 Task: Plan a workshop on team goal-setting on the 17th january 2024 at 3 PM to 3:30 PM
Action: Mouse moved to (36, 69)
Screenshot: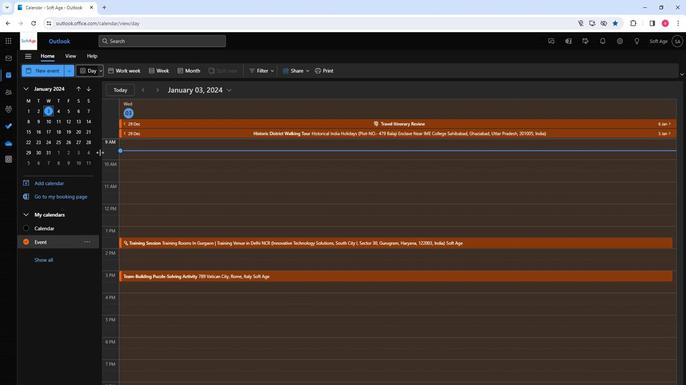 
Action: Mouse pressed left at (36, 69)
Screenshot: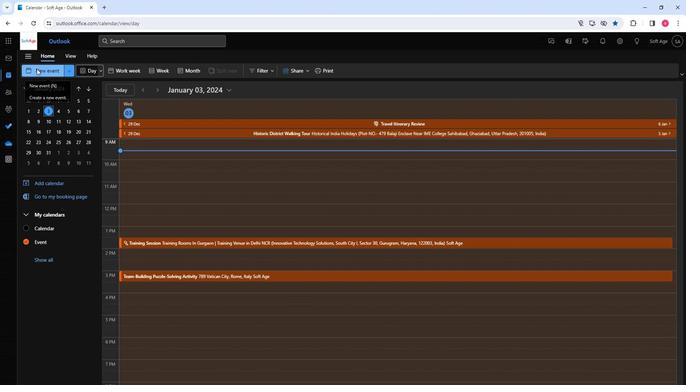 
Action: Mouse moved to (191, 117)
Screenshot: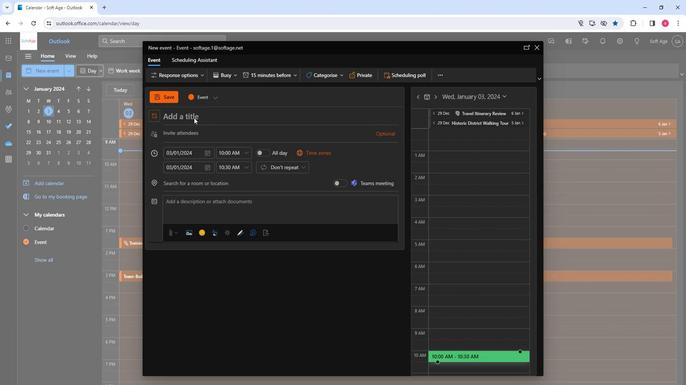 
Action: Mouse pressed left at (191, 117)
Screenshot: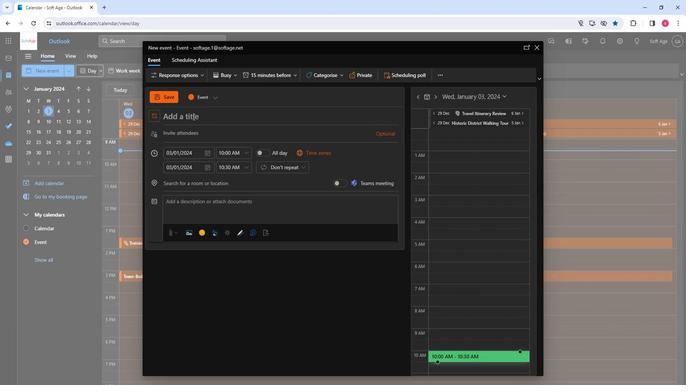 
Action: Key pressed <Key.shift><Key.shift><Key.shift><Key.shift><Key.shift>Workshop<Key.space><Key.shift>o<Key.shift><Key.backspace><Key.shift>On<Key.space><Key.shift><Key.shift><Key.shift><Key.shift>t<Key.backspace><Key.shift>Team<Key.space><Key.shift>Goal-<Key.shift>Setting<Key.space><Key.shift>
Screenshot: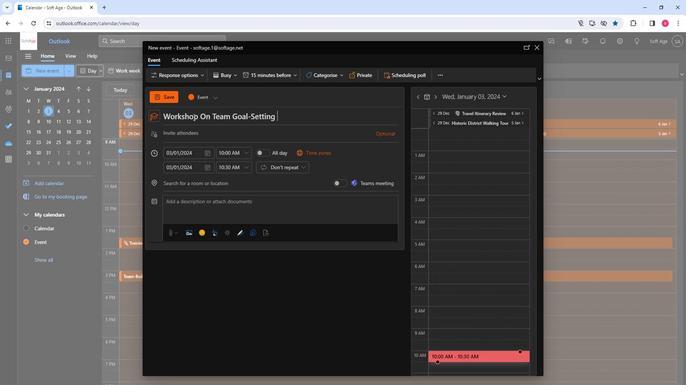 
Action: Mouse moved to (188, 129)
Screenshot: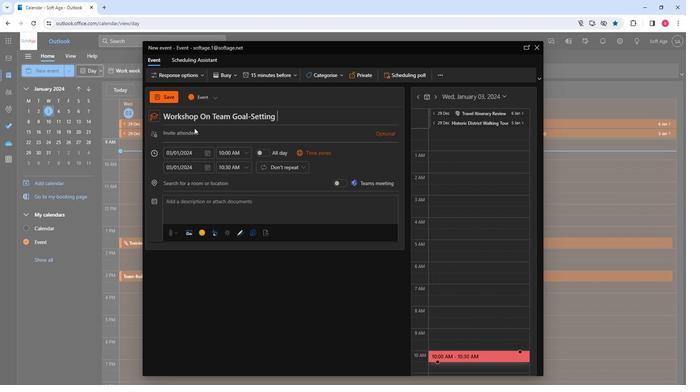 
Action: Mouse pressed left at (188, 129)
Screenshot: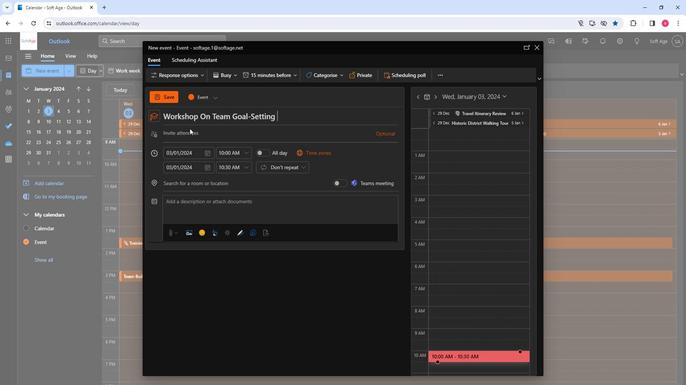 
Action: Mouse moved to (188, 131)
Screenshot: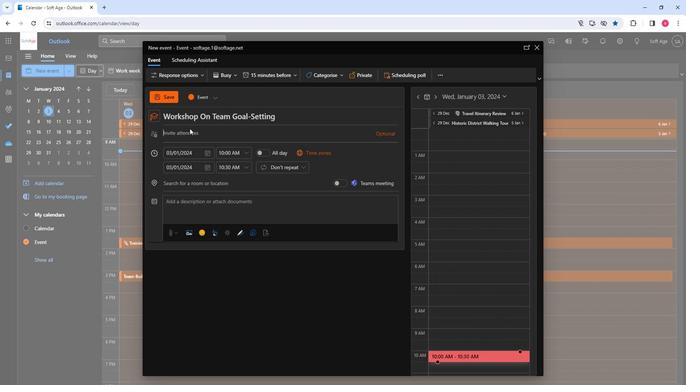 
Action: Key pressed so
Screenshot: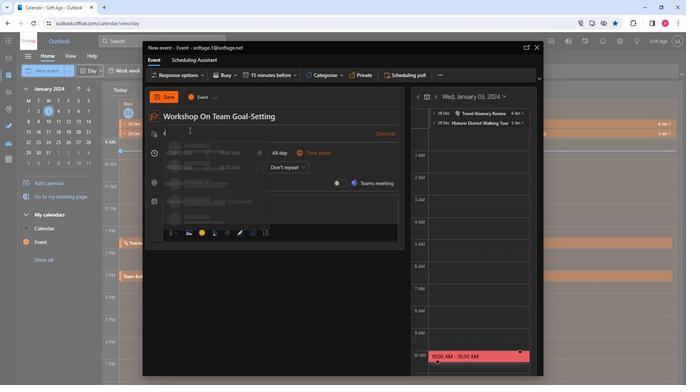 
Action: Mouse moved to (200, 190)
Screenshot: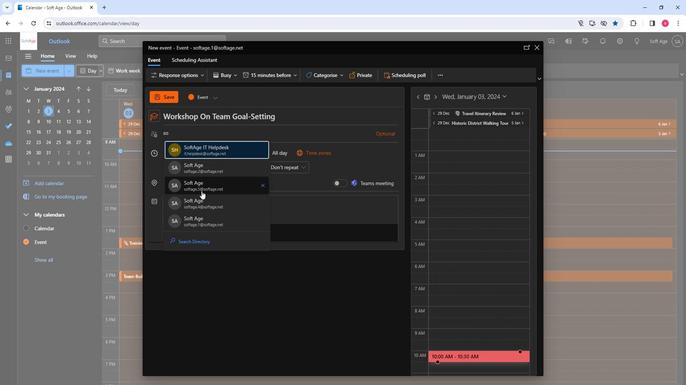 
Action: Mouse pressed left at (200, 190)
Screenshot: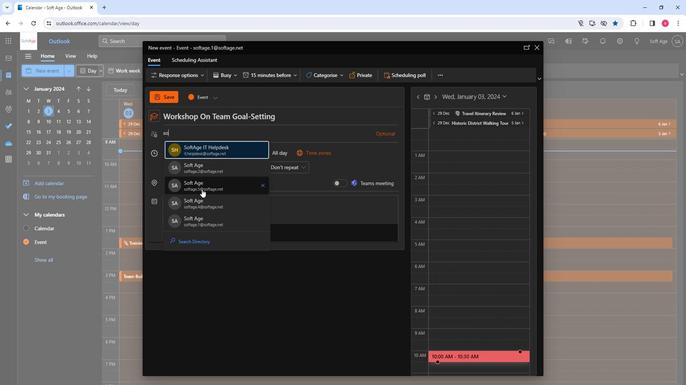 
Action: Mouse scrolled (200, 190) with delta (0, 0)
Screenshot: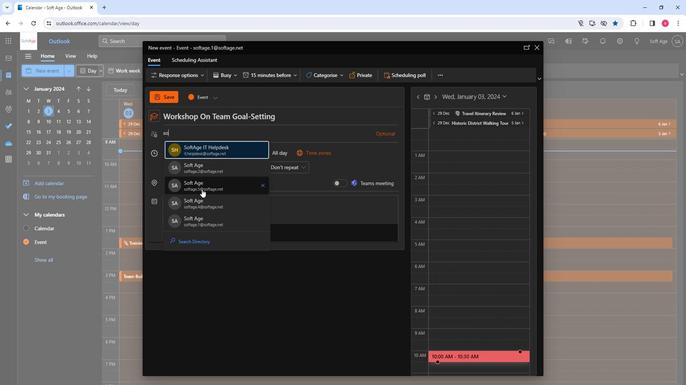 
Action: Key pressed so
Screenshot: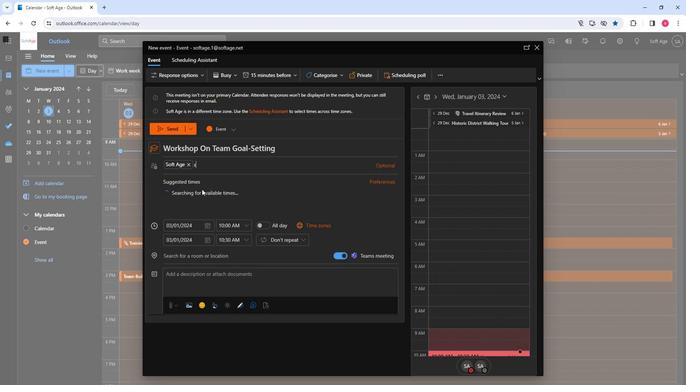 
Action: Mouse moved to (209, 197)
Screenshot: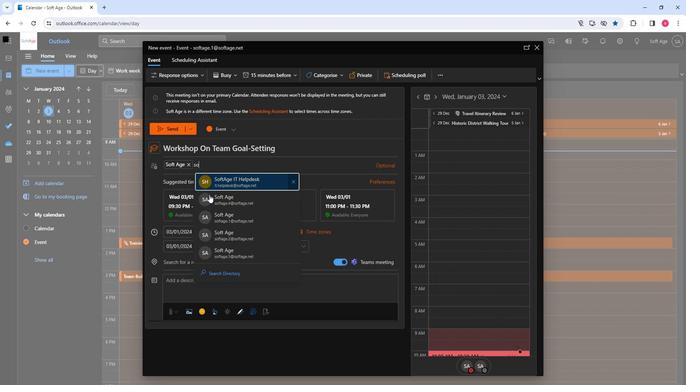 
Action: Mouse pressed left at (209, 197)
Screenshot: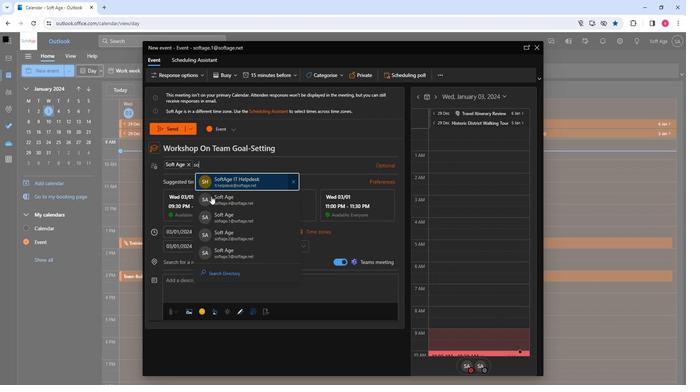 
Action: Key pressed so
Screenshot: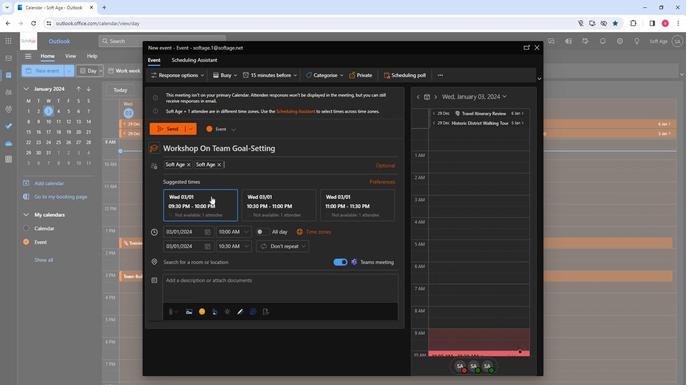 
Action: Mouse moved to (252, 240)
Screenshot: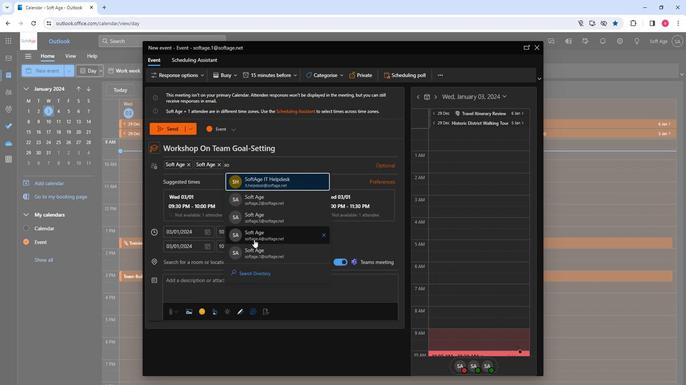 
Action: Mouse pressed left at (252, 240)
Screenshot: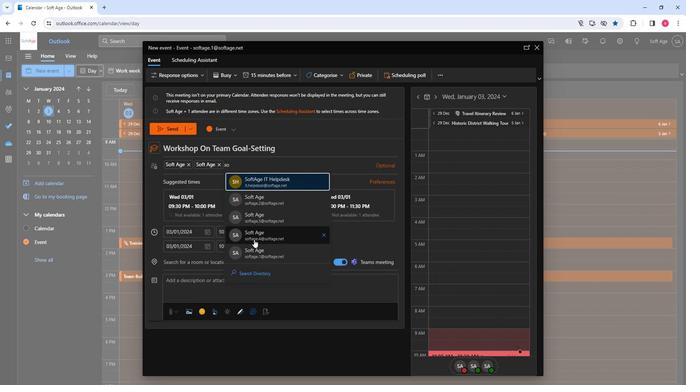
Action: Key pressed so
Screenshot: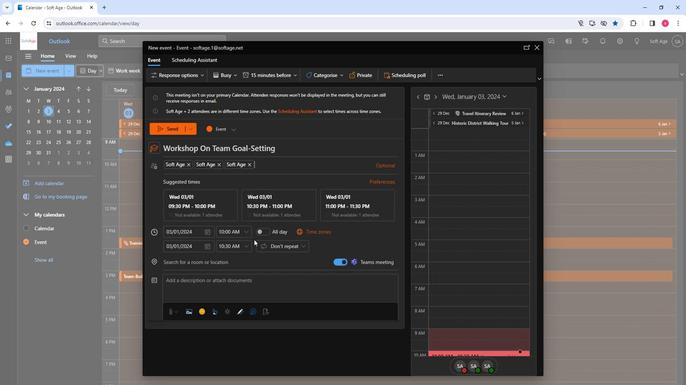 
Action: Mouse moved to (286, 249)
Screenshot: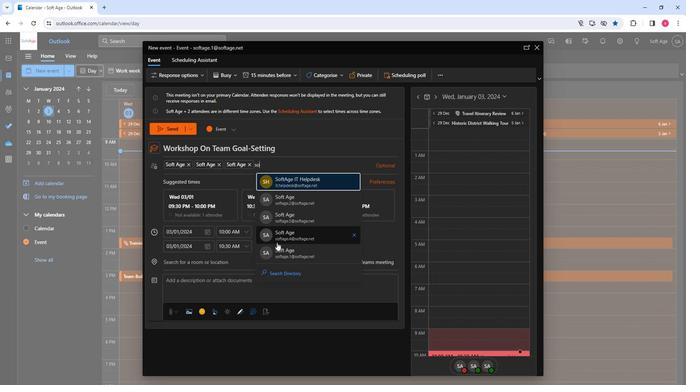 
Action: Mouse pressed left at (286, 249)
Screenshot: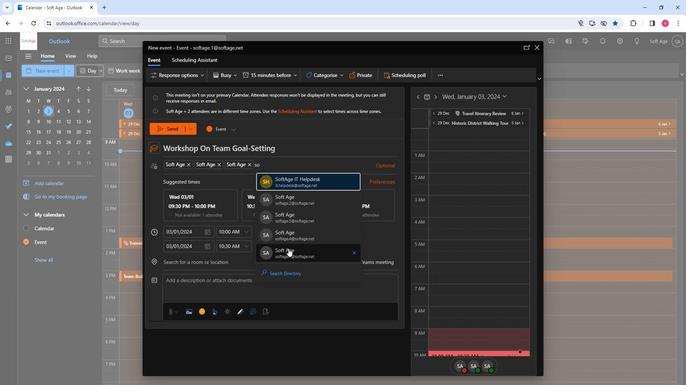 
Action: Mouse moved to (203, 231)
Screenshot: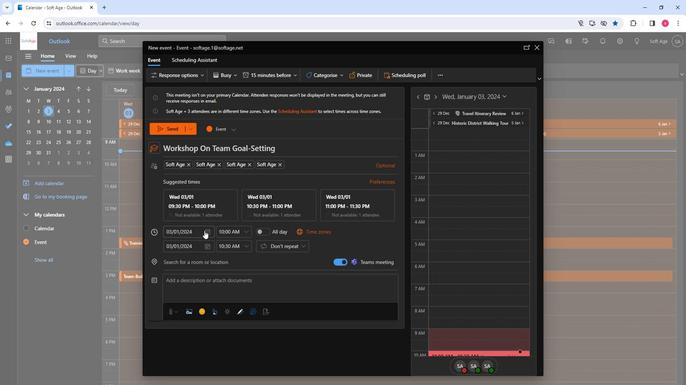 
Action: Mouse pressed left at (203, 231)
Screenshot: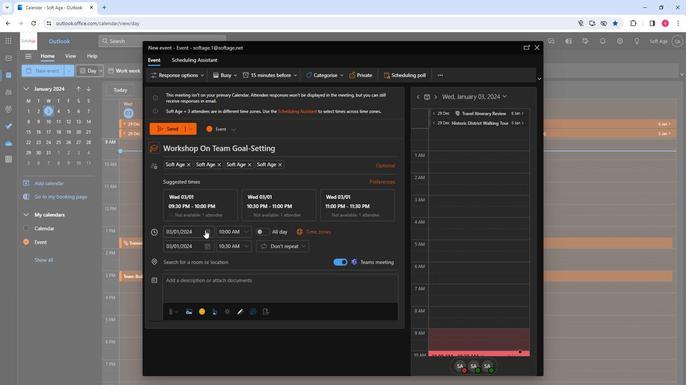 
Action: Mouse moved to (190, 291)
Screenshot: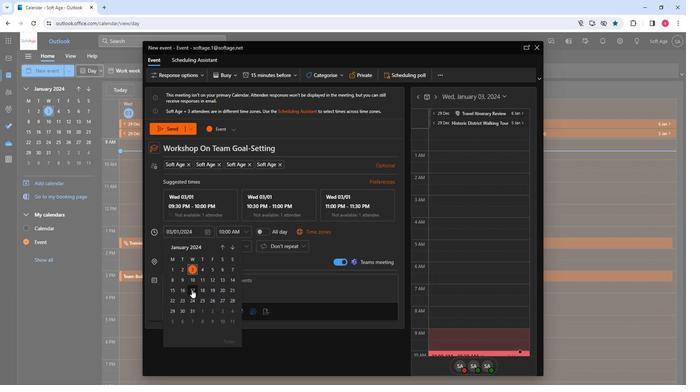 
Action: Mouse pressed left at (190, 291)
Screenshot: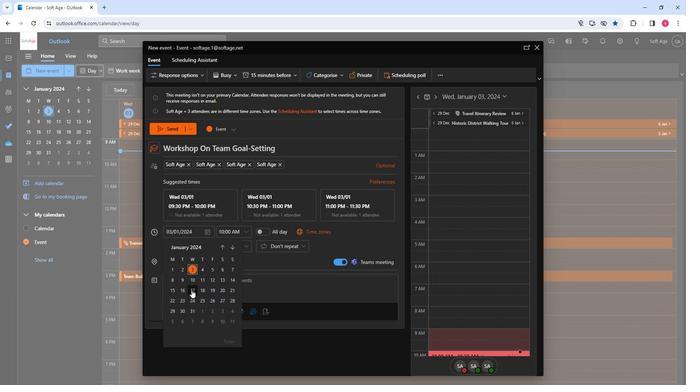 
Action: Mouse moved to (243, 232)
Screenshot: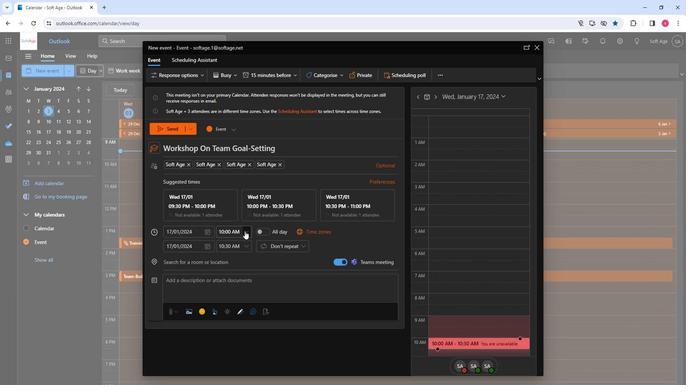
Action: Mouse pressed left at (243, 232)
Screenshot: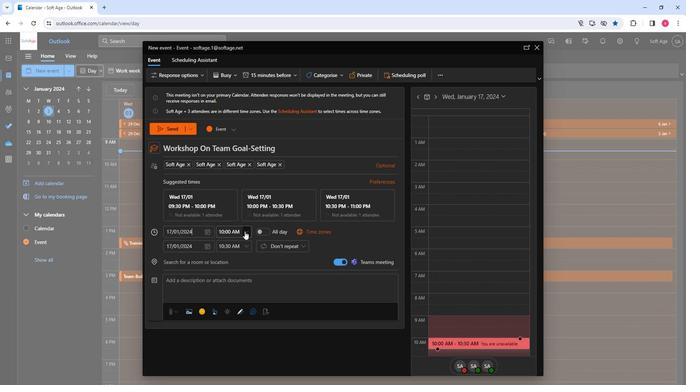 
Action: Mouse moved to (230, 277)
Screenshot: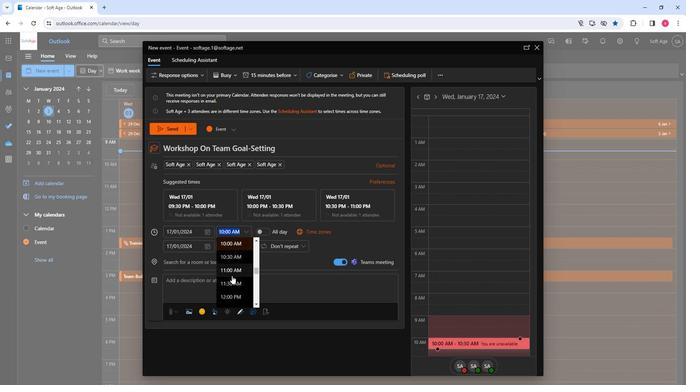 
Action: Mouse scrolled (230, 276) with delta (0, 0)
Screenshot: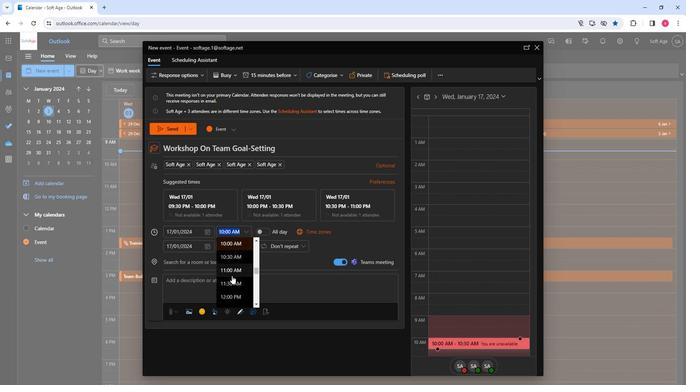 
Action: Mouse scrolled (230, 276) with delta (0, 0)
Screenshot: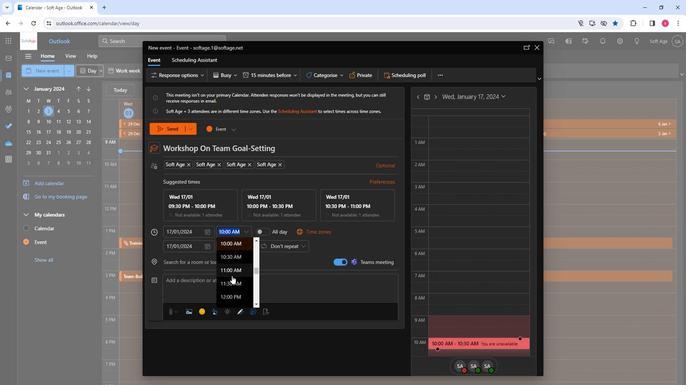 
Action: Mouse scrolled (230, 276) with delta (0, 0)
Screenshot: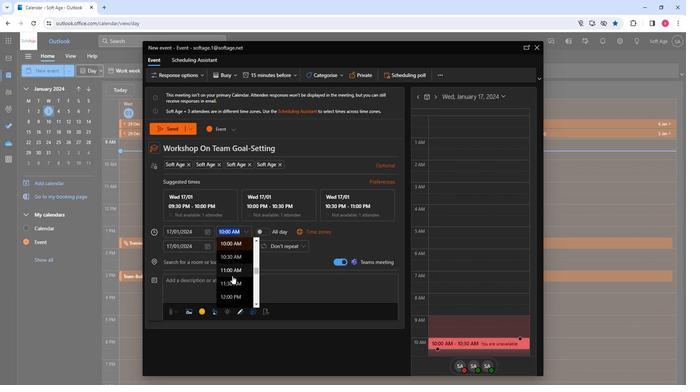 
Action: Mouse moved to (234, 265)
Screenshot: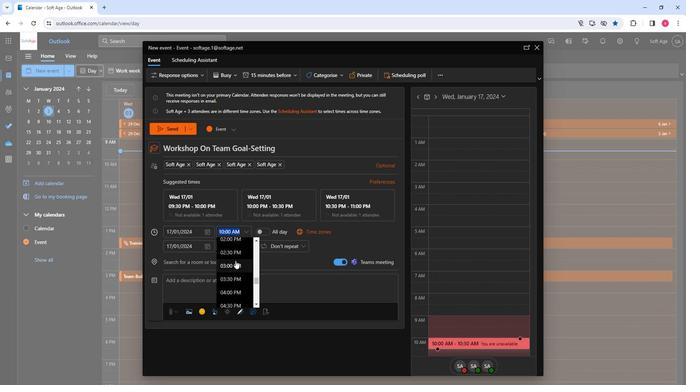 
Action: Mouse pressed left at (234, 265)
Screenshot: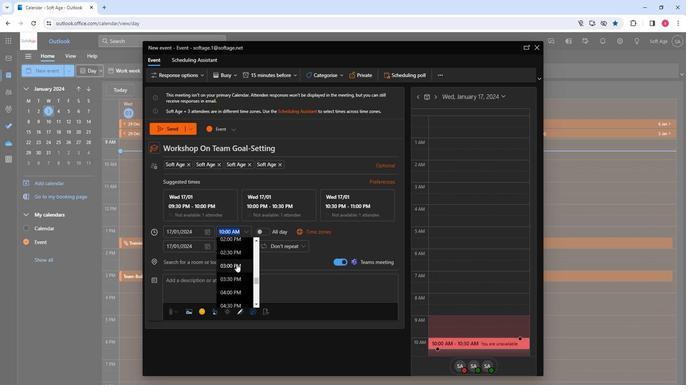 
Action: Mouse moved to (206, 262)
Screenshot: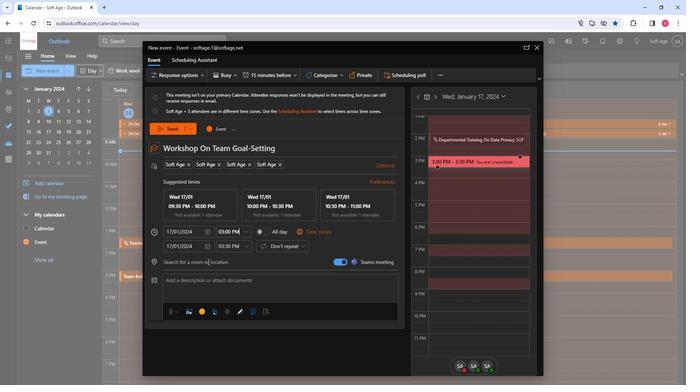 
Action: Mouse pressed left at (206, 262)
Screenshot: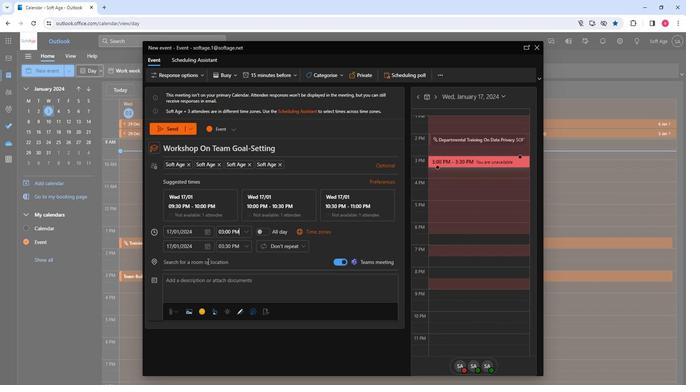 
Action: Key pressed go
Screenshot: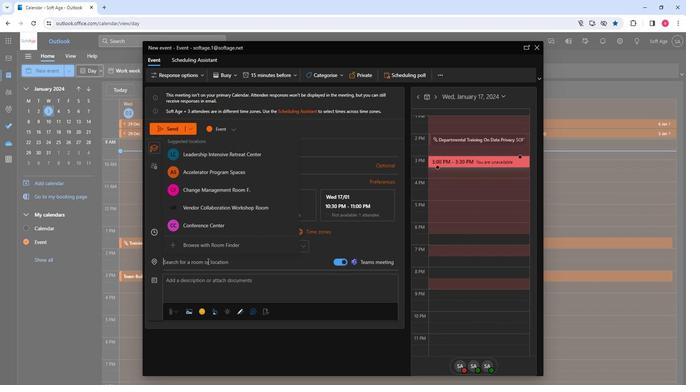 
Action: Mouse moved to (212, 207)
Screenshot: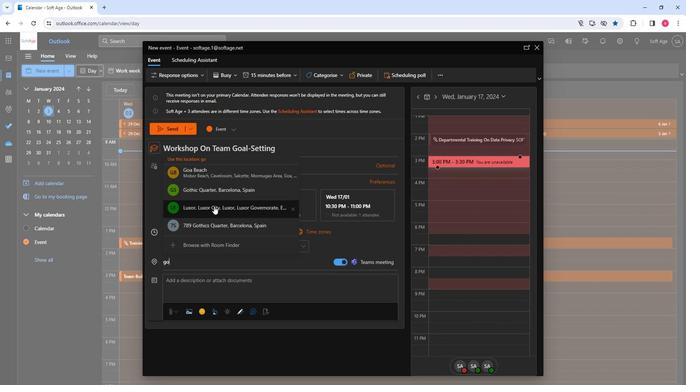 
Action: Key pressed <Key.backspace><Key.backspace><Key.backspace>so
Screenshot: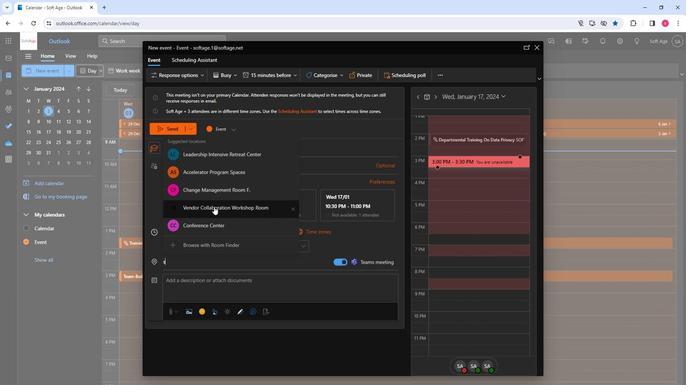 
Action: Mouse moved to (210, 223)
Screenshot: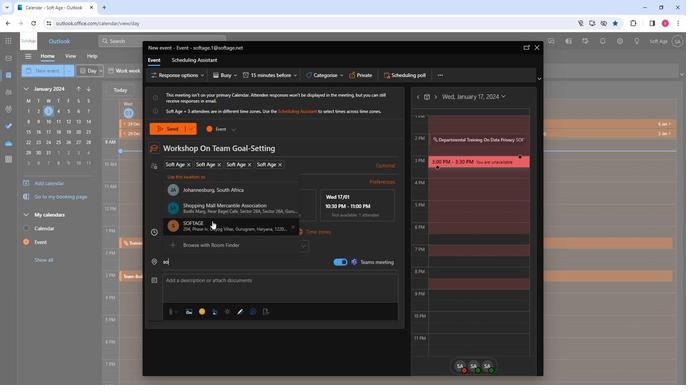 
Action: Mouse pressed left at (210, 223)
Screenshot: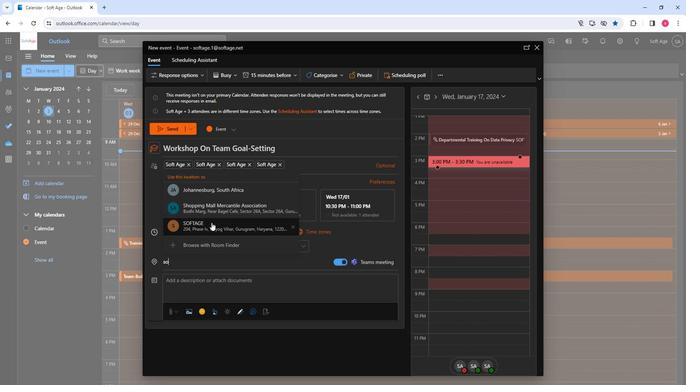 
Action: Mouse moved to (182, 280)
Screenshot: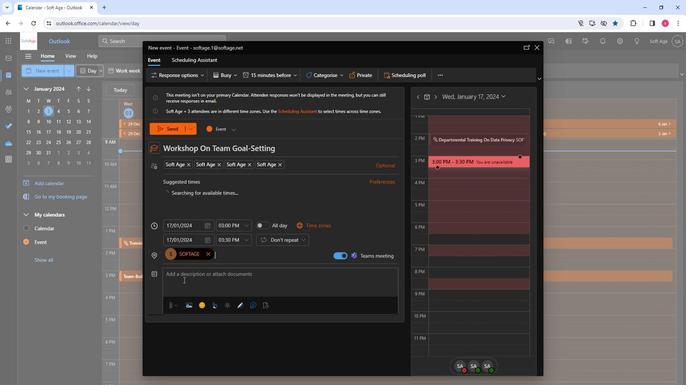 
Action: Mouse pressed left at (182, 280)
Screenshot: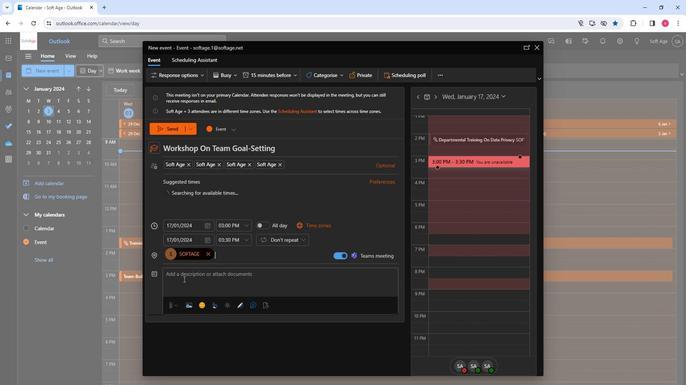 
Action: Key pressed <Key.shift>Elevate<Key.space>teamwork<Key.shift>!<Key.space><Key.shift>Jion<Key.space>our<Key.space>workshop<Key.space>on<Key.space>team<Key.space>goal-setting<Key.space>next<Key.space>month.<Key.space><Key.shift>Collaborate<Key.space>on<Key.space>aspirations,<Key.space>set<Key.space>objectives,<Key.space>and<Key.space>pave<Key.space>the<Key.space>way<Key.space>for<Key.space>collective<Key.space>success.<Key.space><Key.shift>Ready<Key.space>to<Key.space>achieve<Key.space>together<Key.shift_r>?<Key.shift>
Screenshot: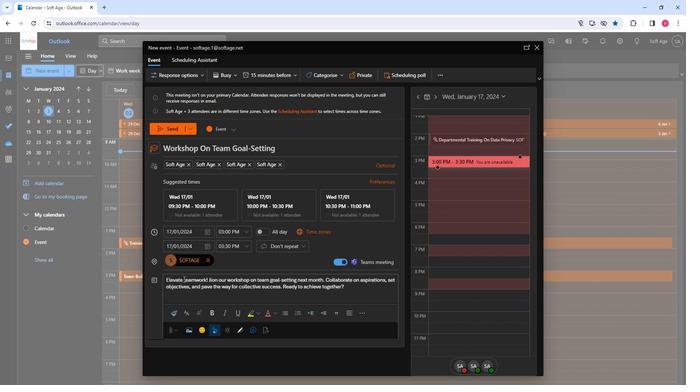 
Action: Mouse moved to (240, 287)
Screenshot: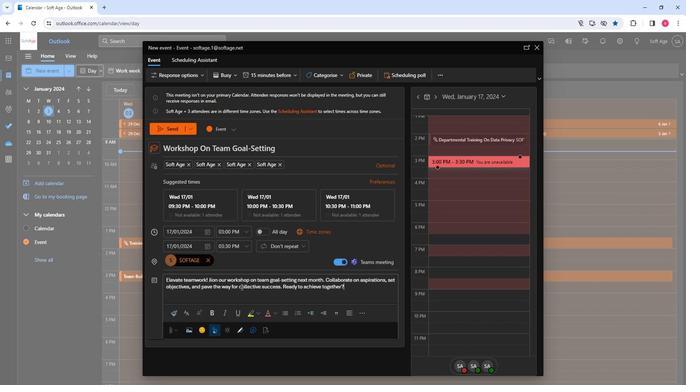 
Action: Mouse pressed left at (240, 287)
Screenshot: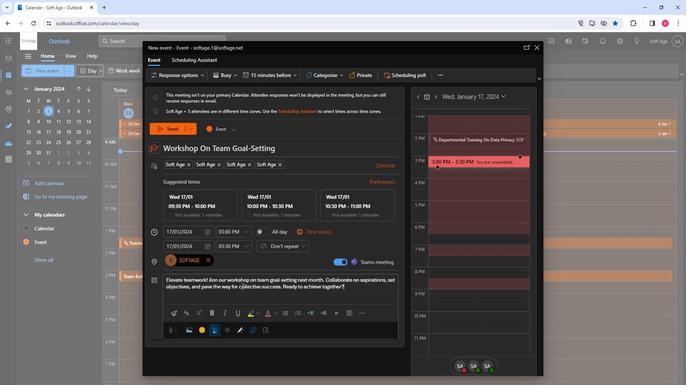 
Action: Mouse moved to (240, 287)
Screenshot: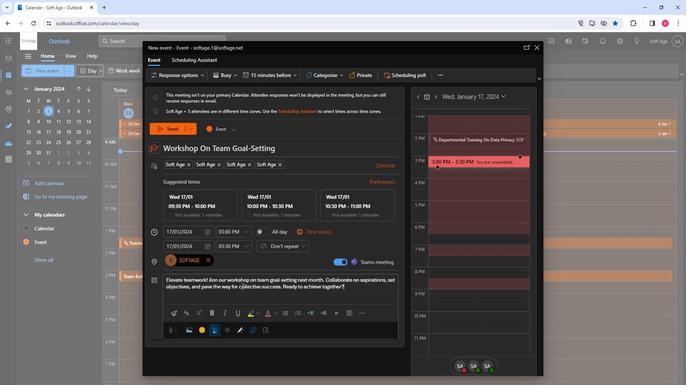 
Action: Mouse pressed left at (240, 287)
Screenshot: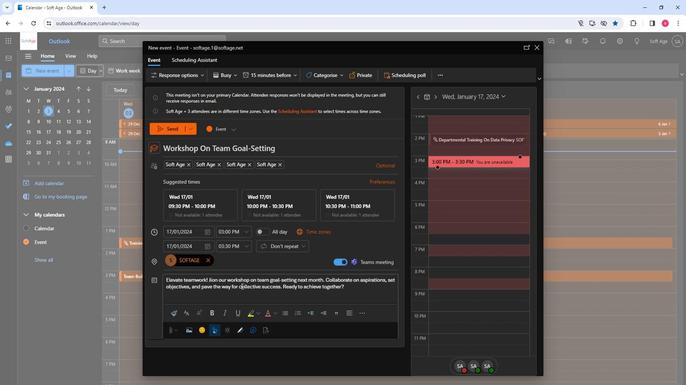 
Action: Mouse pressed left at (240, 287)
Screenshot: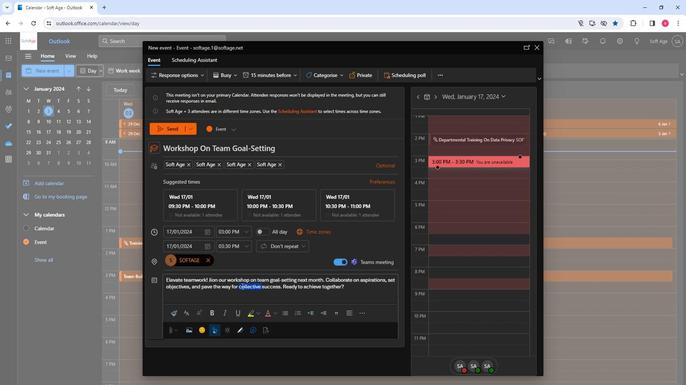 
Action: Mouse moved to (197, 291)
Screenshot: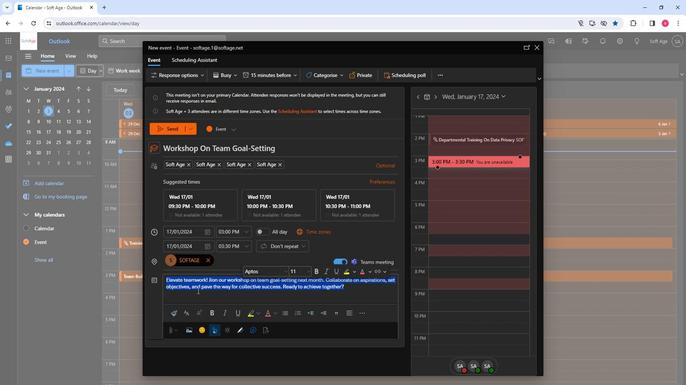 
Action: Mouse pressed left at (197, 291)
Screenshot: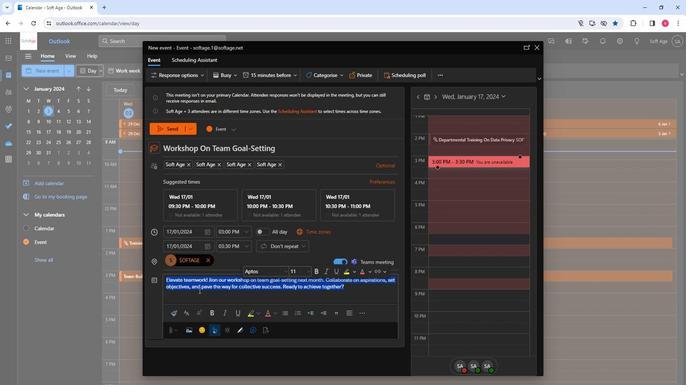 
Action: Mouse moved to (210, 281)
Screenshot: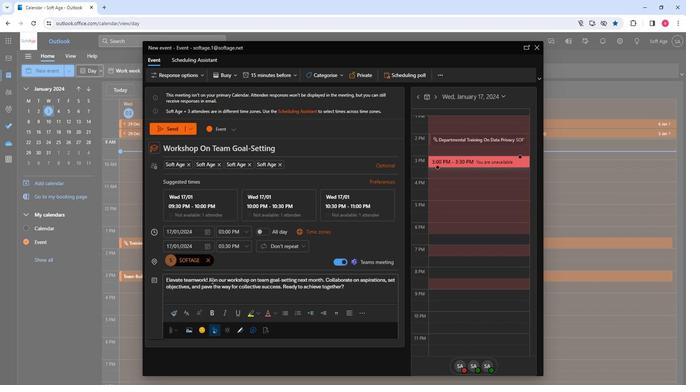 
Action: Mouse pressed left at (210, 281)
Screenshot: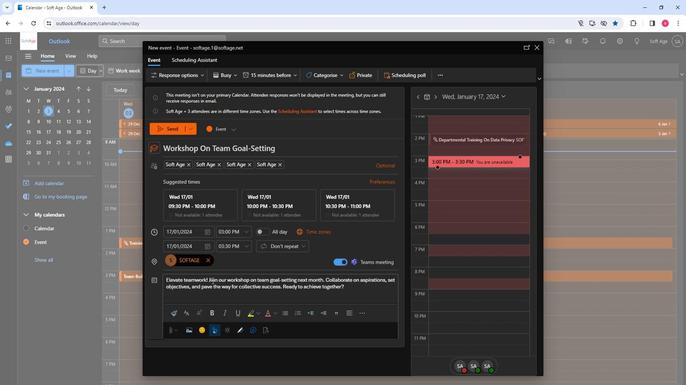 
Action: Mouse moved to (211, 281)
Screenshot: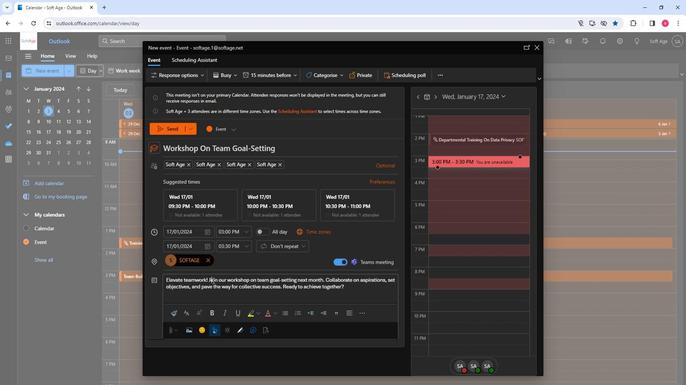 
Action: Mouse pressed left at (211, 281)
Screenshot: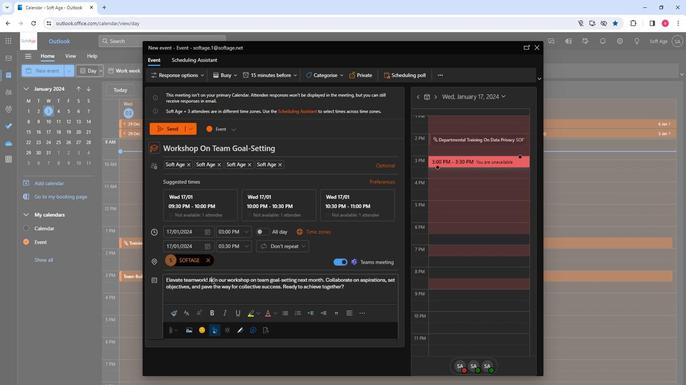 
Action: Mouse moved to (211, 286)
Screenshot: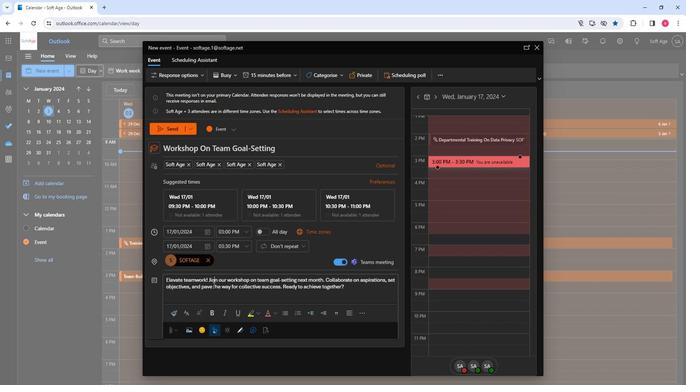 
Action: Key pressed <Key.backspace>
Screenshot: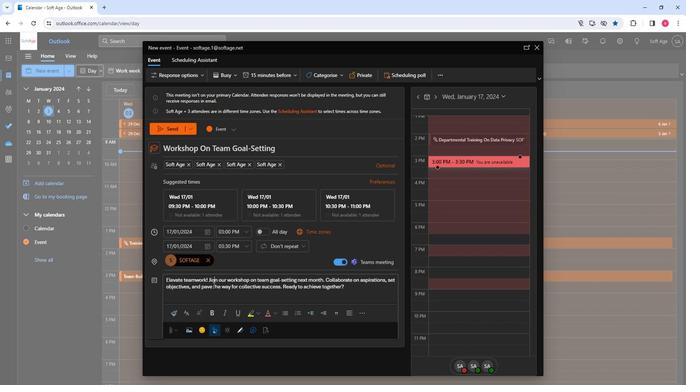 
Action: Mouse moved to (211, 286)
Screenshot: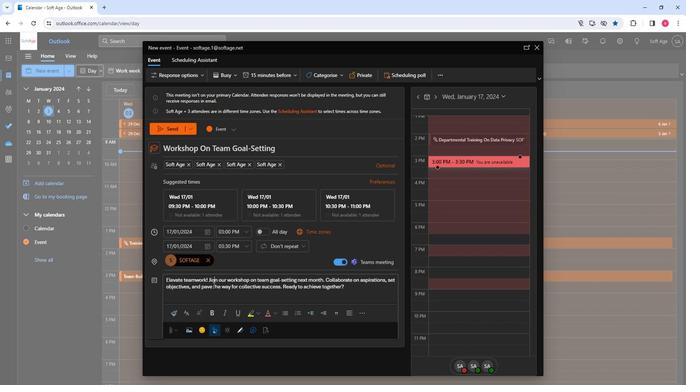 
Action: Key pressed <Key.backspace>oi
Screenshot: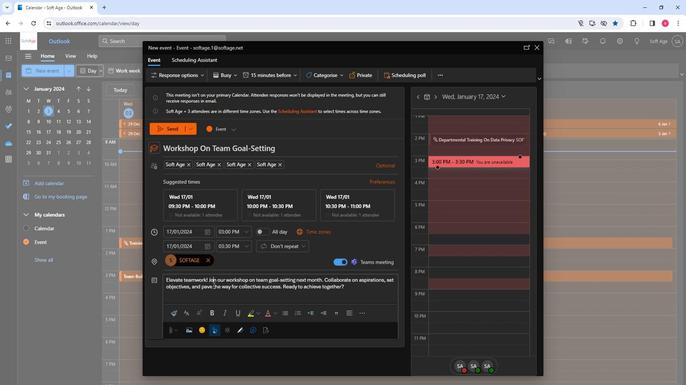 
Action: Mouse pressed left at (211, 286)
Screenshot: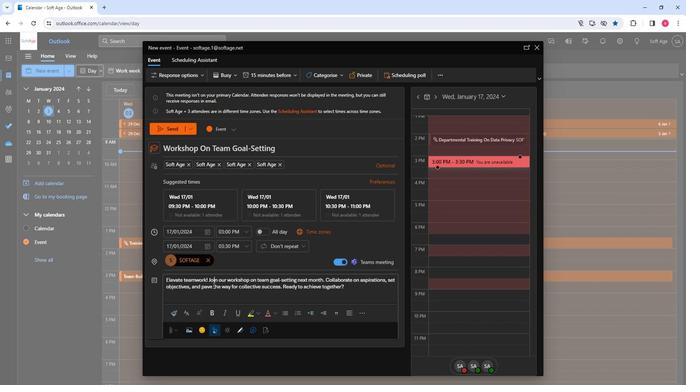 
Action: Mouse pressed left at (211, 286)
Screenshot: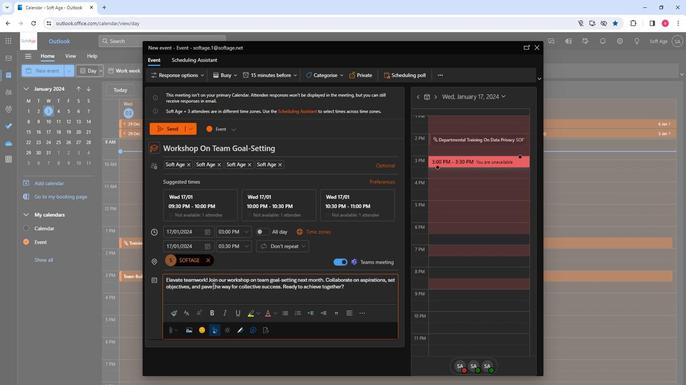 
Action: Mouse pressed left at (211, 286)
Screenshot: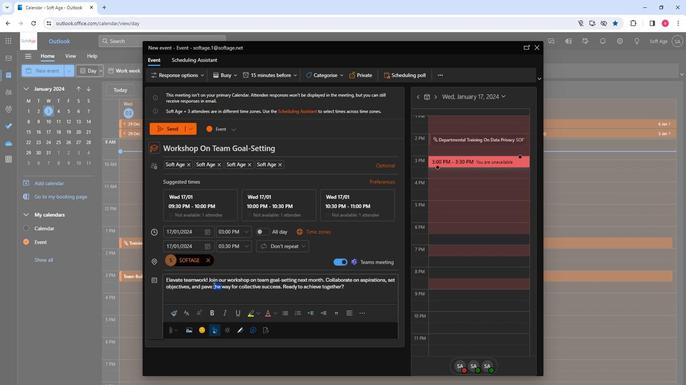 
Action: Mouse moved to (188, 313)
Screenshot: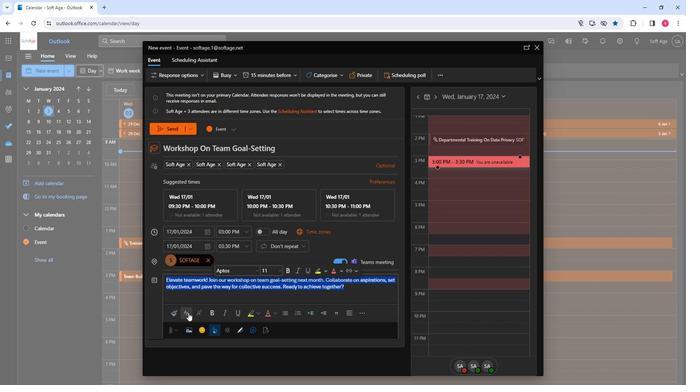 
Action: Mouse pressed left at (188, 313)
Screenshot: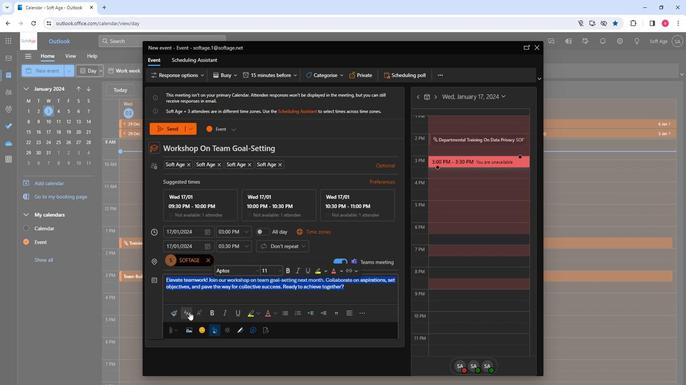 
Action: Mouse moved to (224, 237)
Screenshot: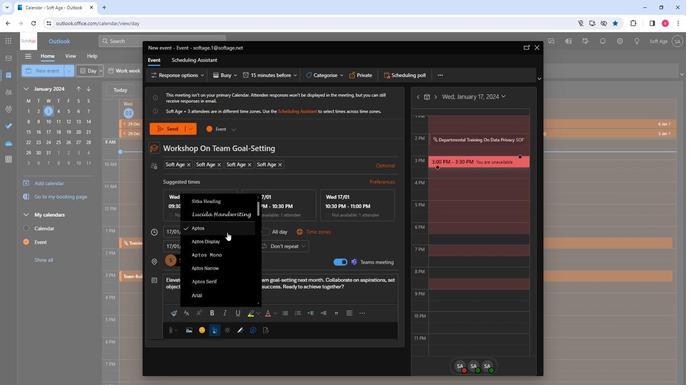 
Action: Mouse scrolled (224, 237) with delta (0, 0)
Screenshot: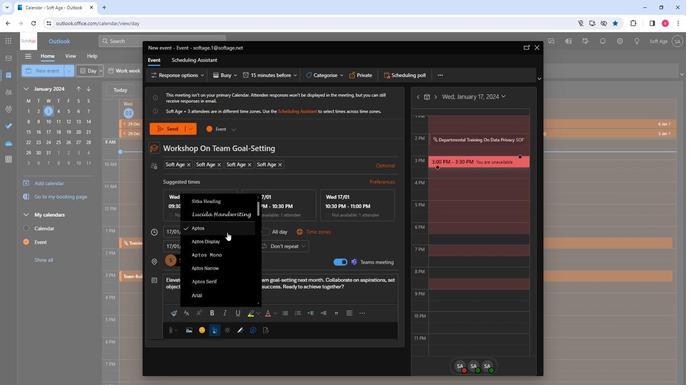 
Action: Mouse moved to (224, 237)
Screenshot: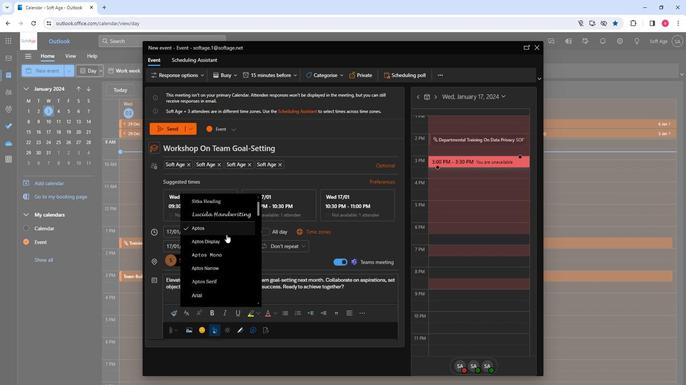 
Action: Mouse scrolled (224, 237) with delta (0, 0)
Screenshot: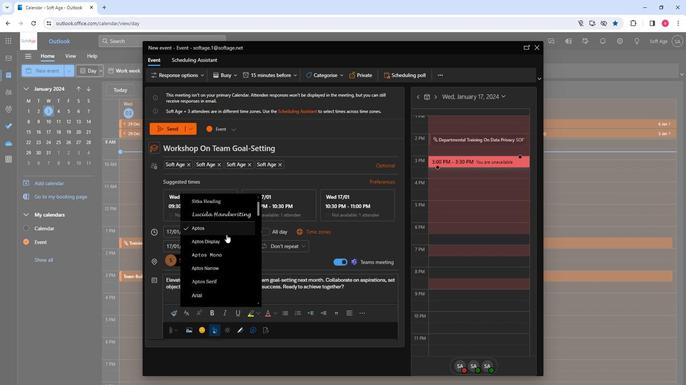 
Action: Mouse scrolled (224, 237) with delta (0, 0)
Screenshot: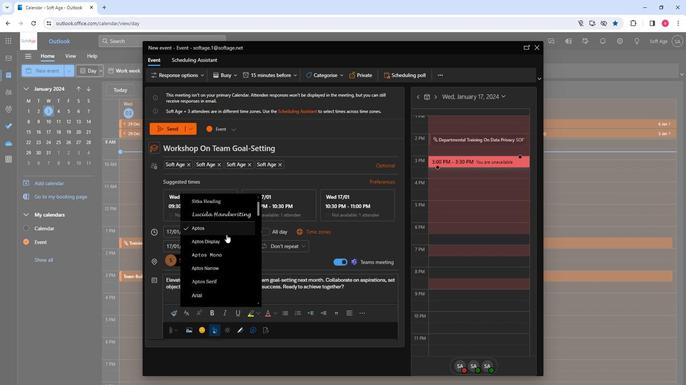 
Action: Mouse scrolled (224, 237) with delta (0, 0)
Screenshot: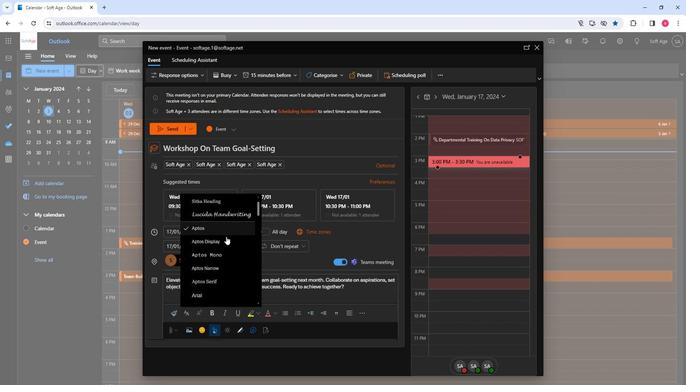 
Action: Mouse scrolled (224, 237) with delta (0, 0)
Screenshot: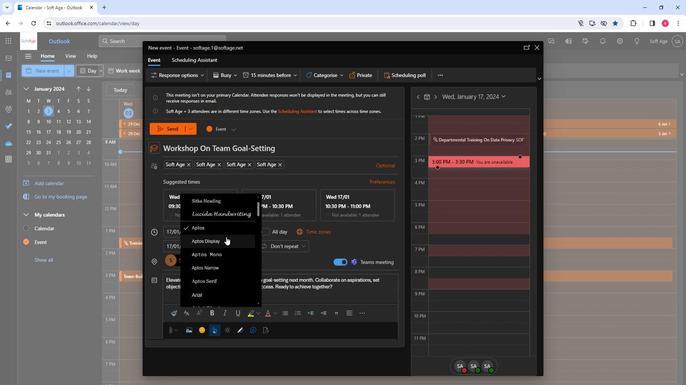 
Action: Mouse moved to (209, 277)
Screenshot: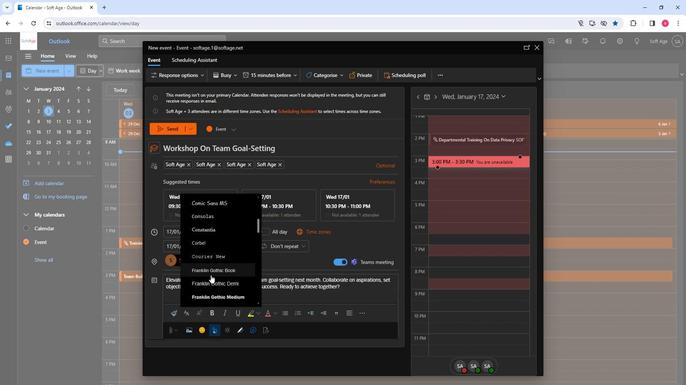 
Action: Mouse scrolled (209, 276) with delta (0, 0)
Screenshot: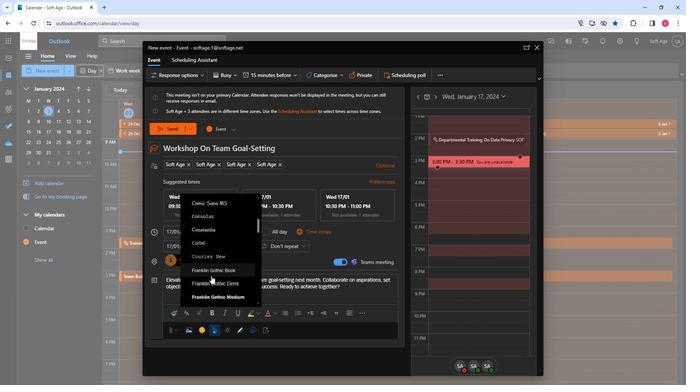 
Action: Mouse scrolled (209, 276) with delta (0, 0)
Screenshot: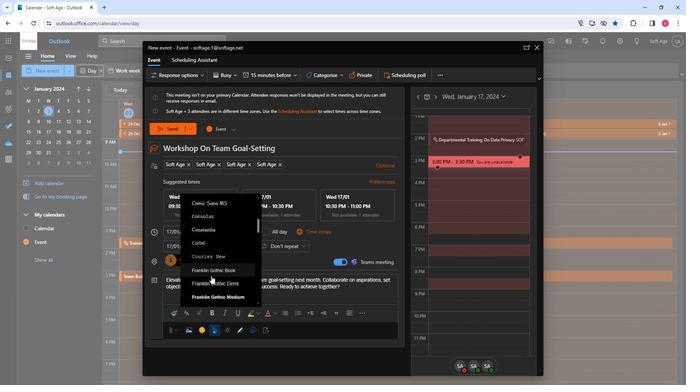 
Action: Mouse scrolled (209, 276) with delta (0, 0)
Screenshot: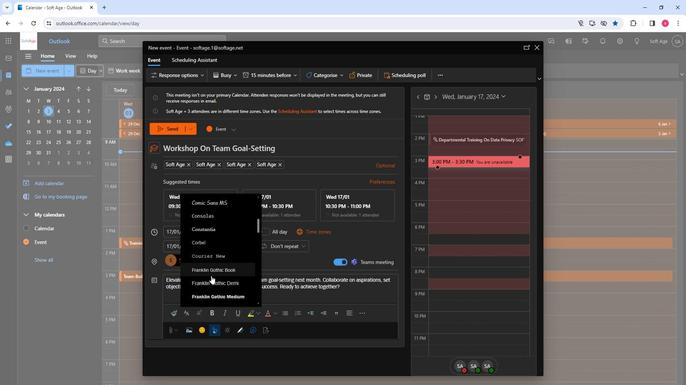 
Action: Mouse moved to (209, 251)
Screenshot: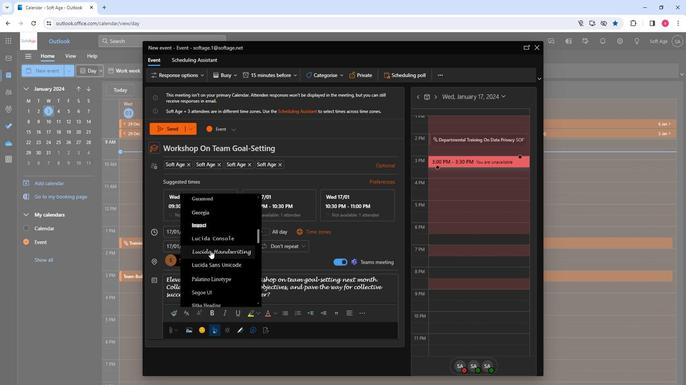 
Action: Mouse pressed left at (209, 251)
Screenshot: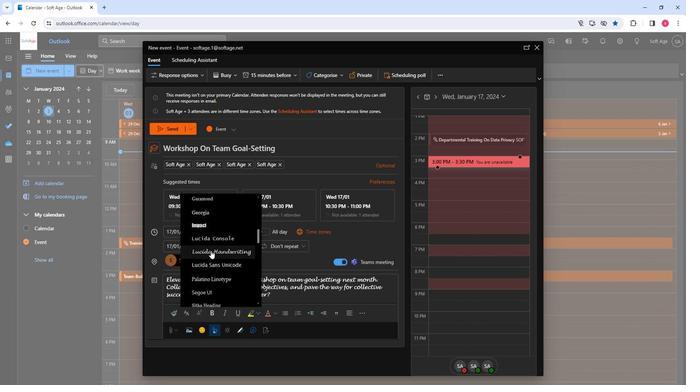 
Action: Mouse moved to (220, 317)
Screenshot: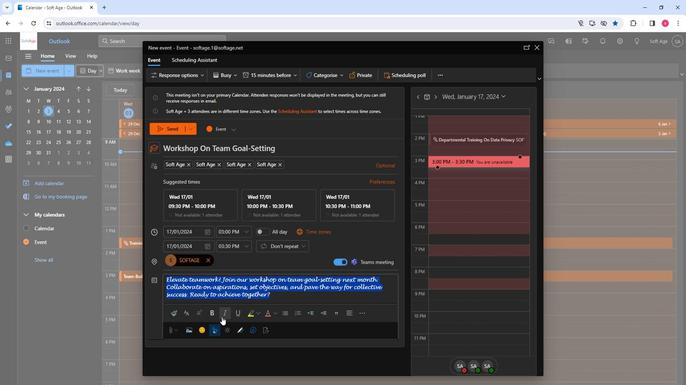 
Action: Mouse pressed left at (220, 317)
Screenshot: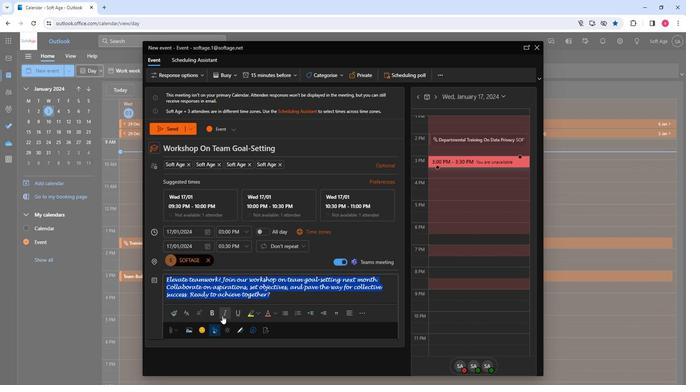 
Action: Mouse moved to (220, 315)
Screenshot: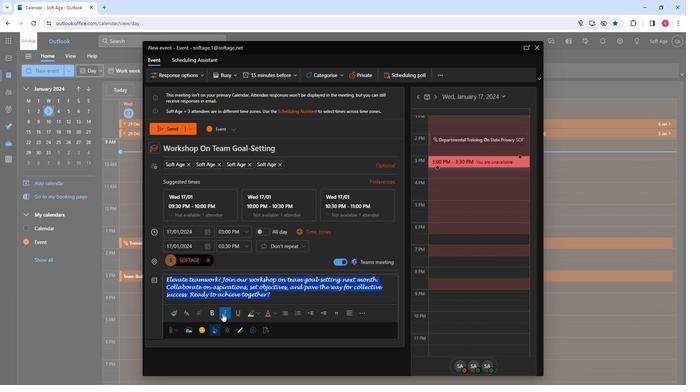 
Action: Mouse pressed left at (220, 315)
Screenshot: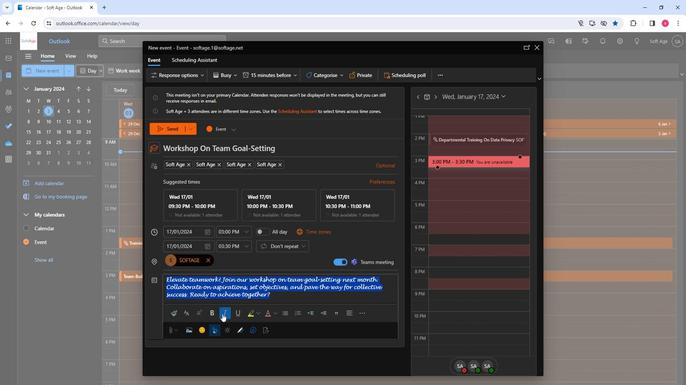 
Action: Mouse moved to (207, 312)
Screenshot: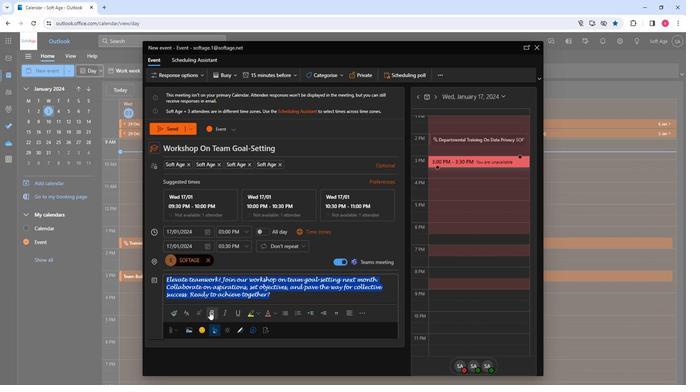 
Action: Mouse pressed left at (207, 312)
Screenshot: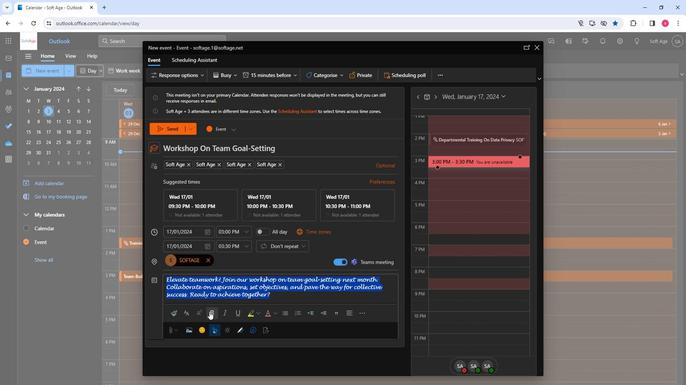 
Action: Mouse moved to (255, 311)
Screenshot: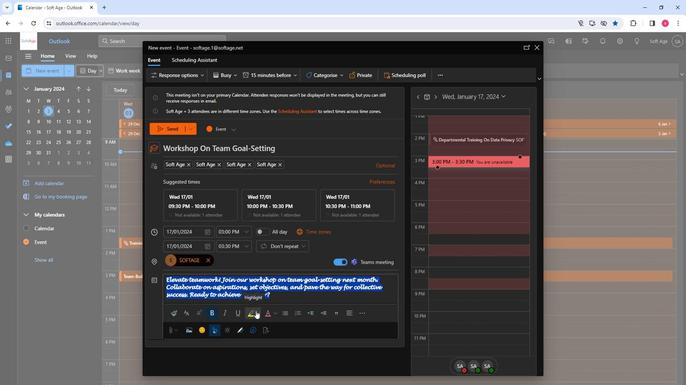 
Action: Mouse pressed left at (255, 311)
Screenshot: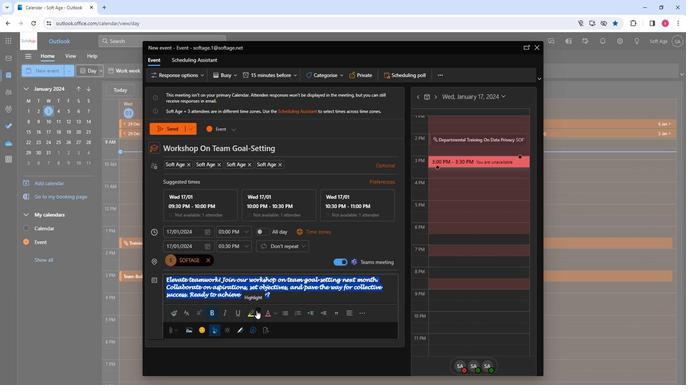 
Action: Mouse moved to (271, 330)
Screenshot: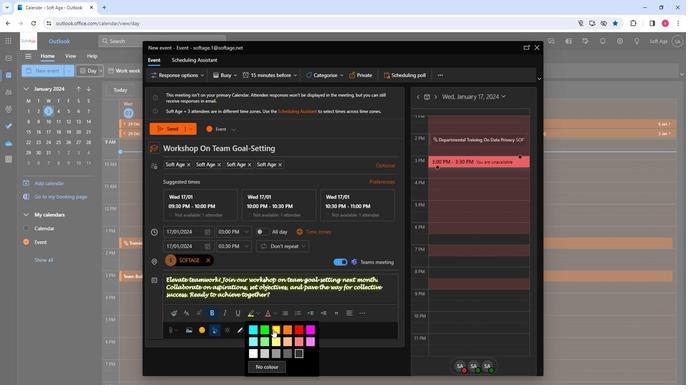 
Action: Mouse pressed left at (271, 330)
Screenshot: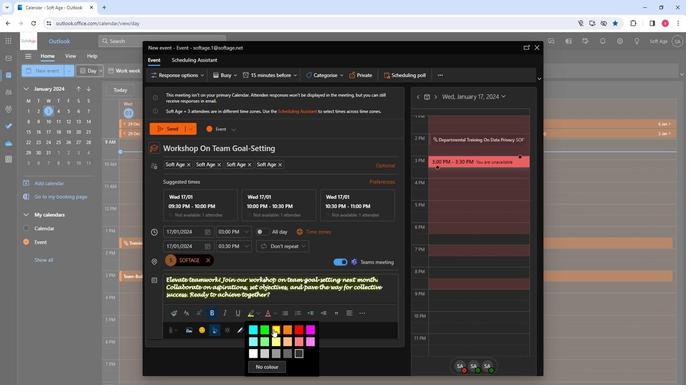 
Action: Mouse moved to (290, 293)
Screenshot: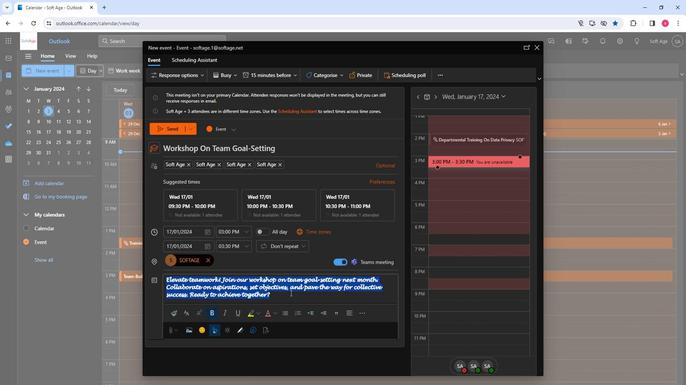 
Action: Mouse pressed left at (290, 293)
Screenshot: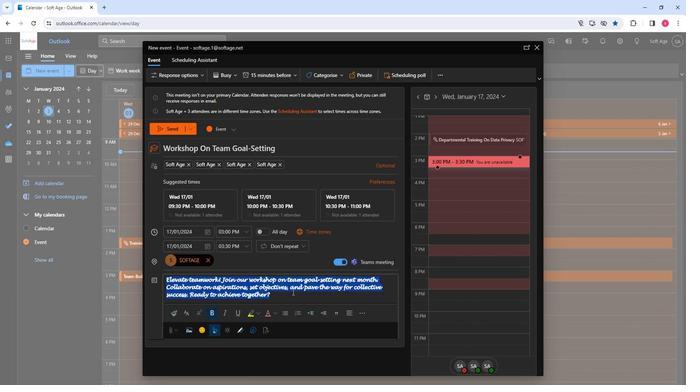 
Action: Mouse moved to (322, 316)
Screenshot: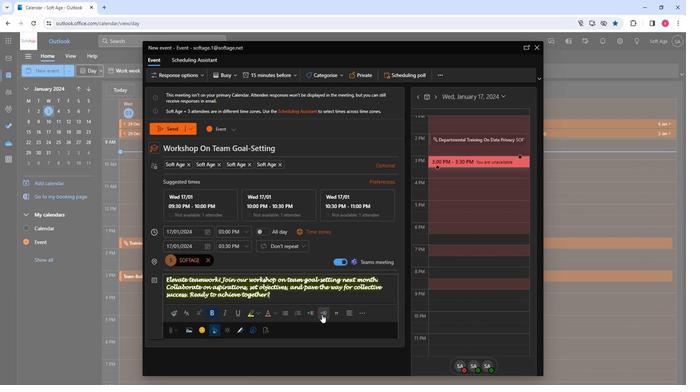 
Action: Mouse pressed left at (322, 316)
Screenshot: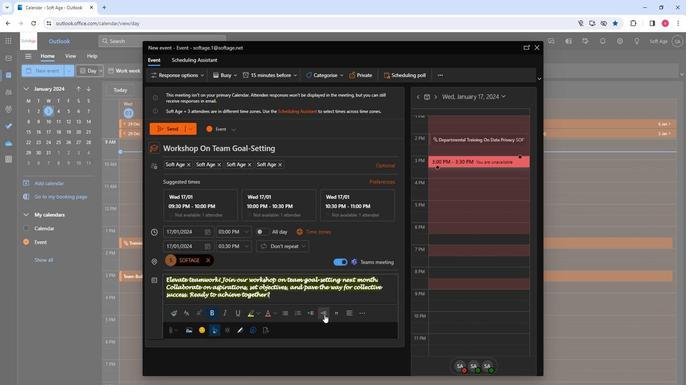
Action: Mouse moved to (170, 130)
Screenshot: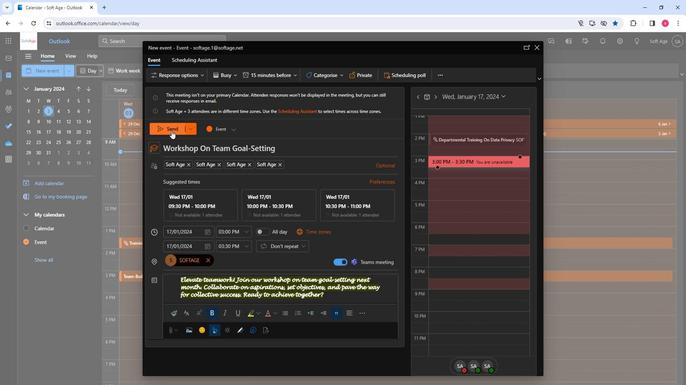 
Action: Mouse pressed left at (170, 130)
Screenshot: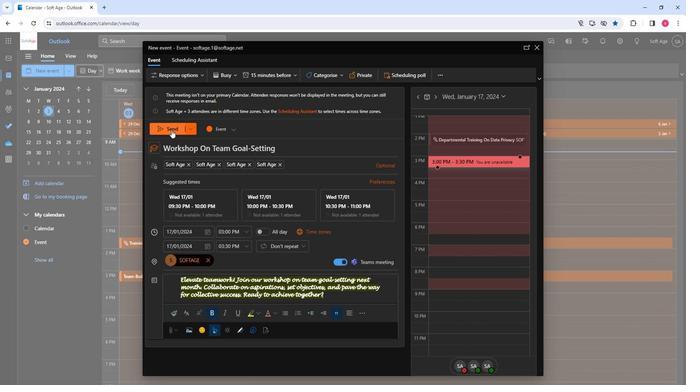 
Action: Mouse moved to (292, 215)
Screenshot: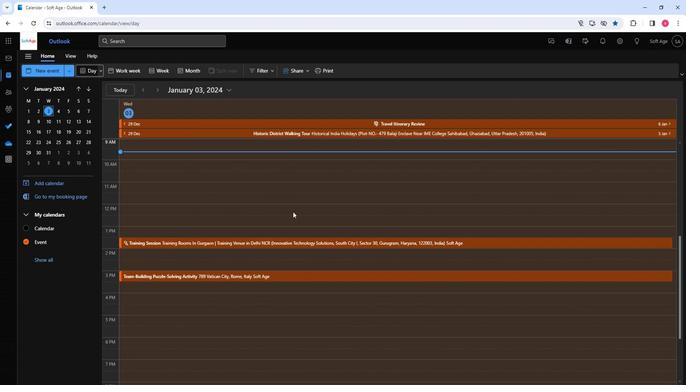 
